 Task: Look for products in the category "Toothbrushes" from Tom's Of Maine only.
Action: Mouse moved to (908, 361)
Screenshot: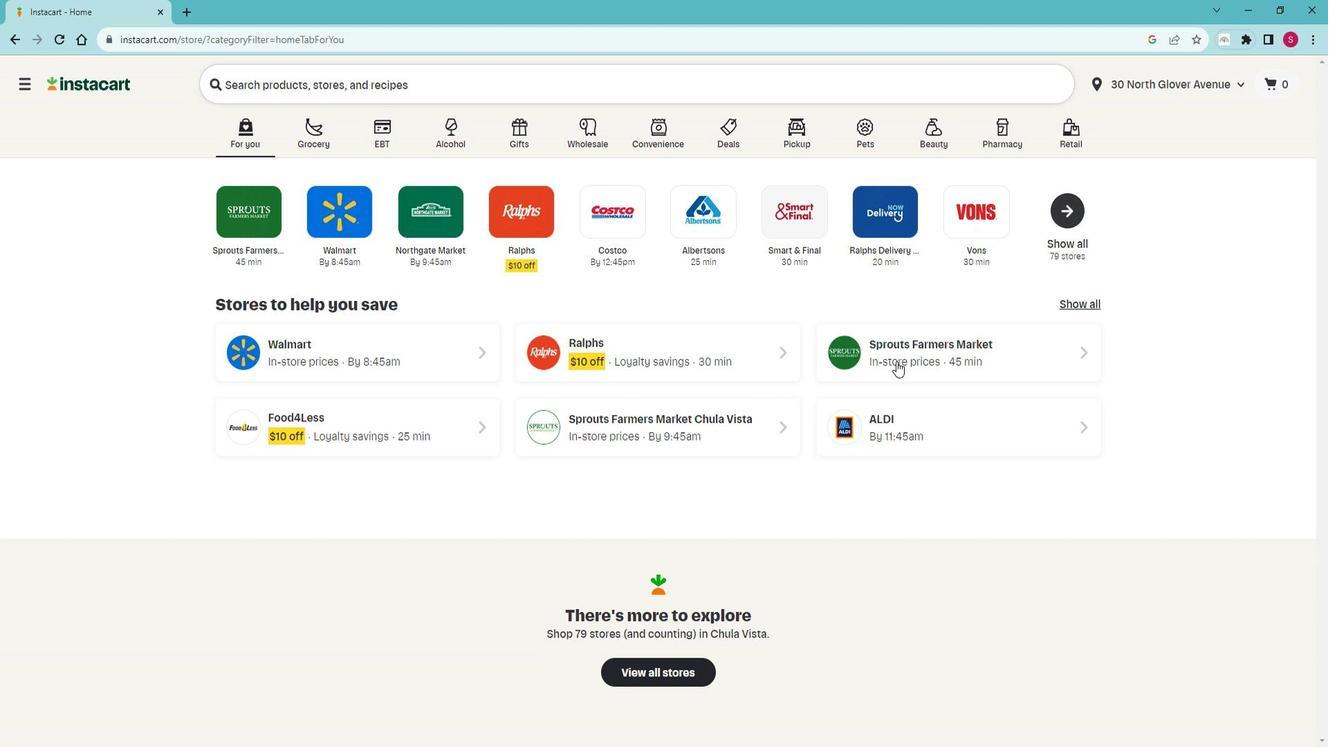 
Action: Mouse pressed left at (908, 361)
Screenshot: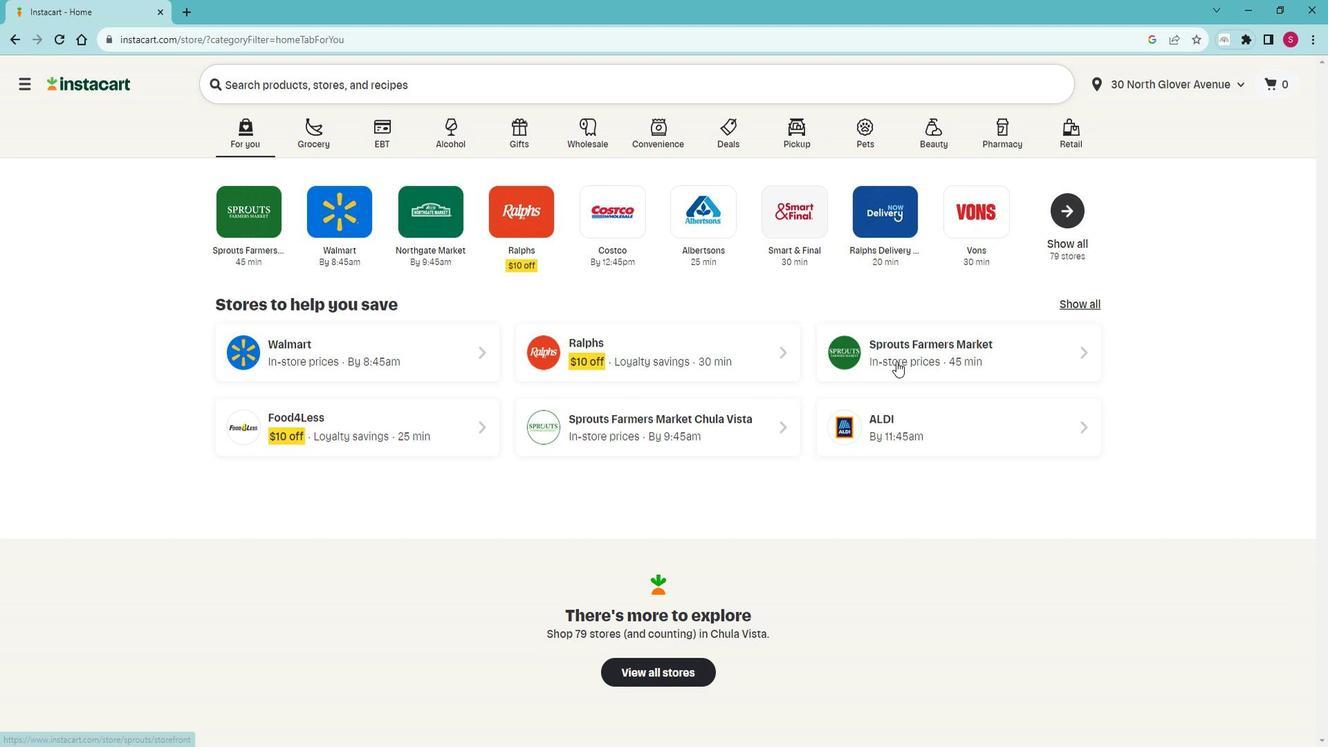 
Action: Mouse moved to (87, 497)
Screenshot: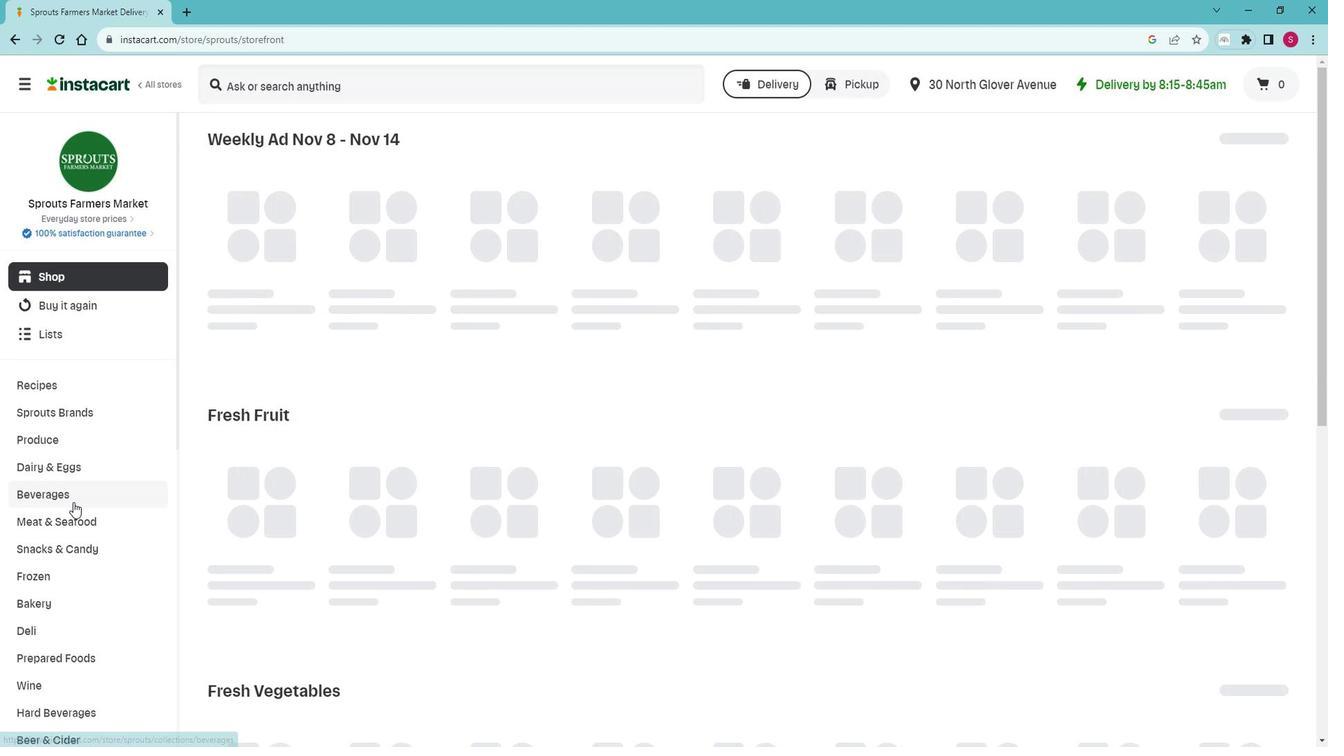 
Action: Mouse scrolled (87, 496) with delta (0, 0)
Screenshot: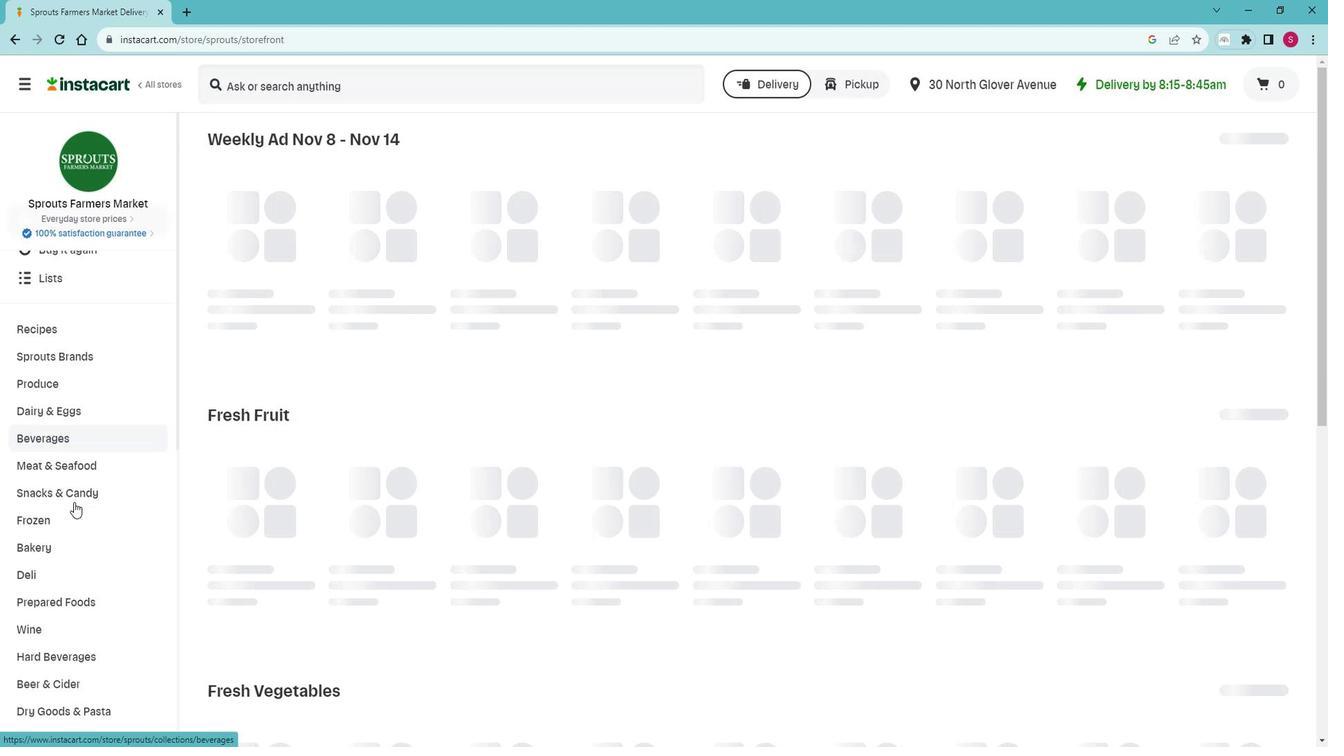 
Action: Mouse moved to (88, 497)
Screenshot: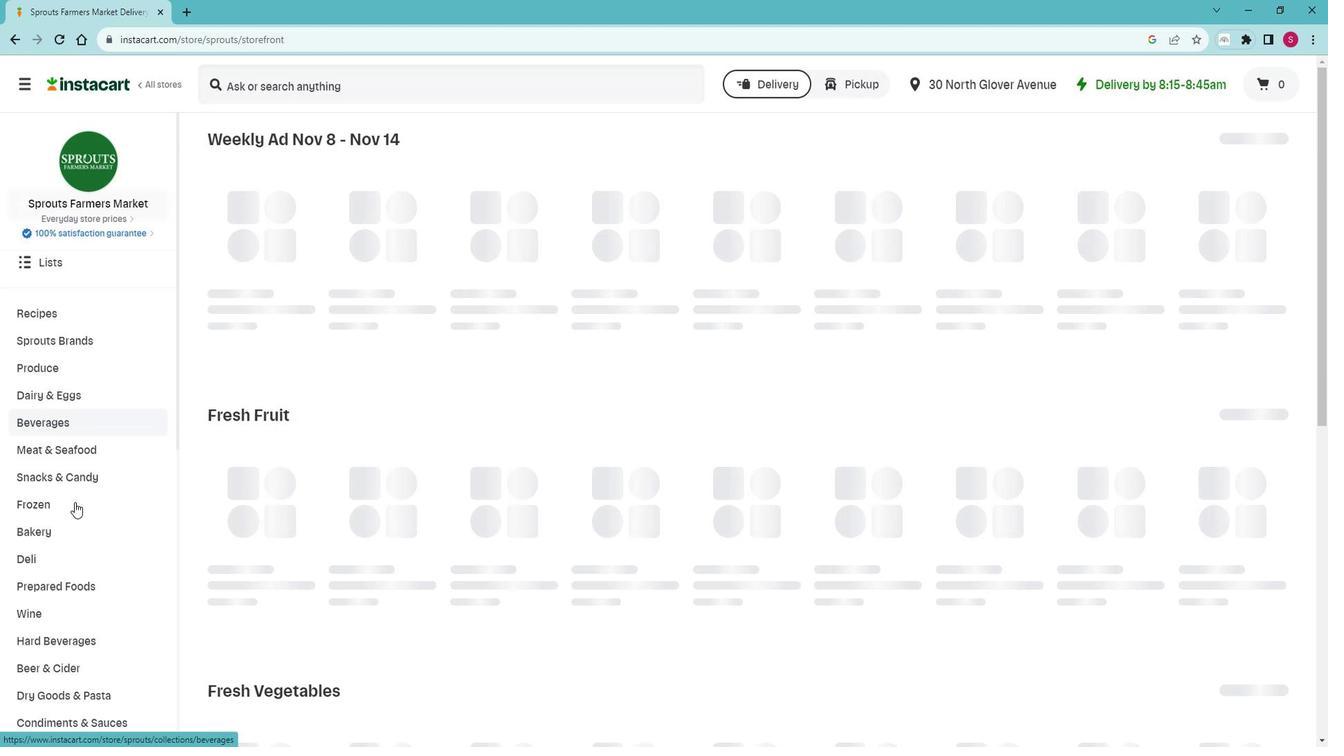 
Action: Mouse scrolled (88, 496) with delta (0, 0)
Screenshot: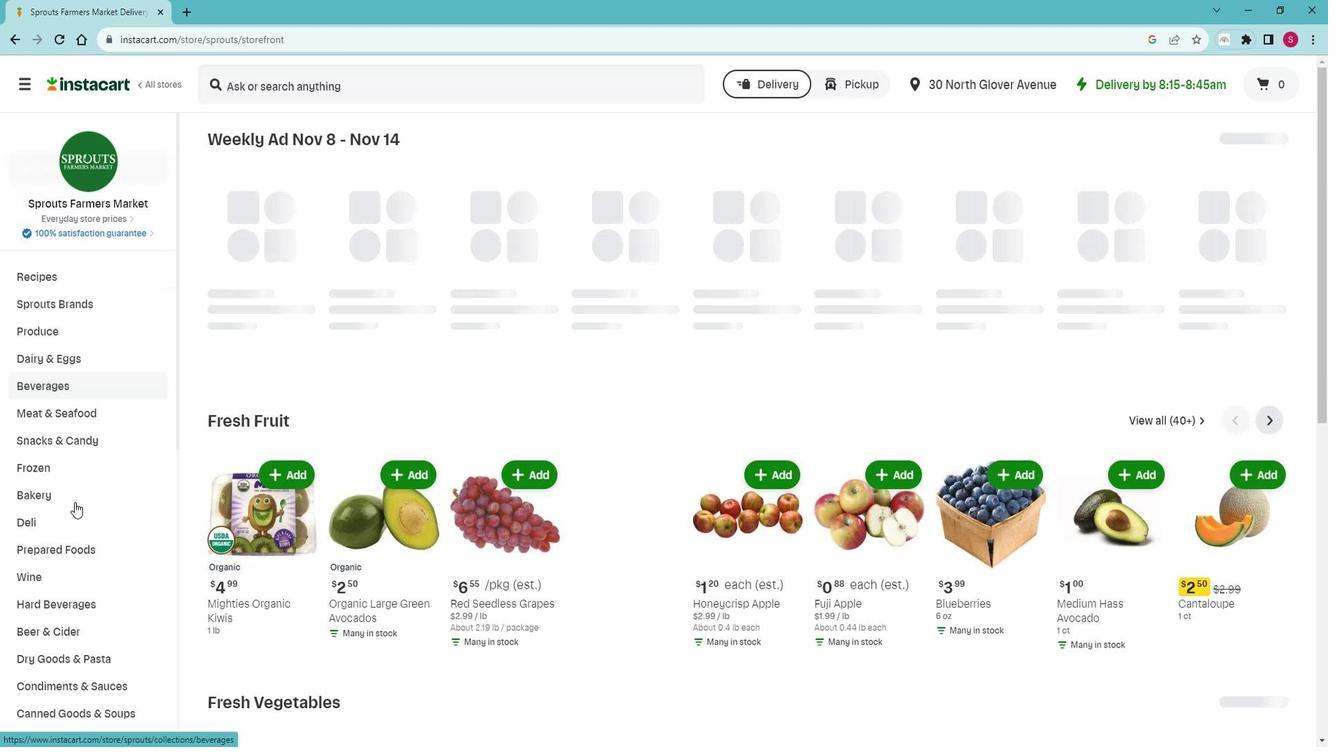 
Action: Mouse scrolled (88, 496) with delta (0, 0)
Screenshot: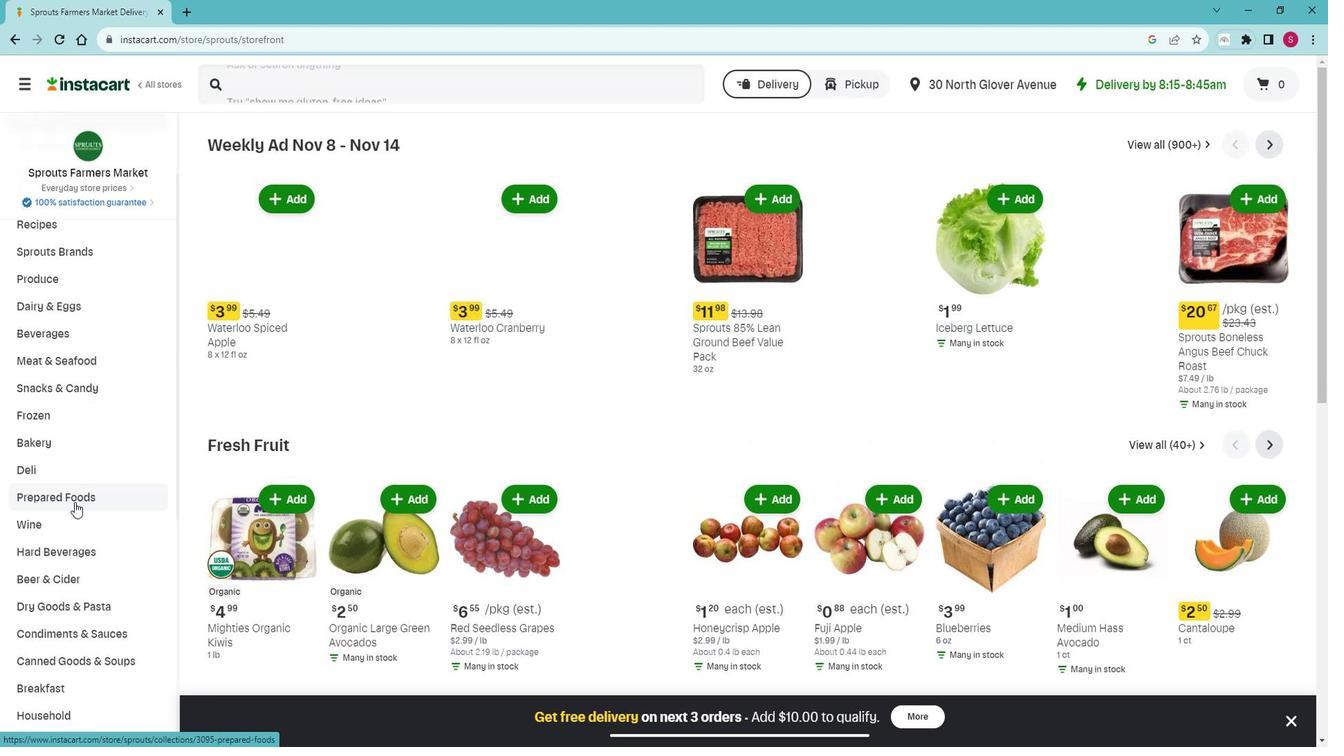 
Action: Mouse scrolled (88, 496) with delta (0, 0)
Screenshot: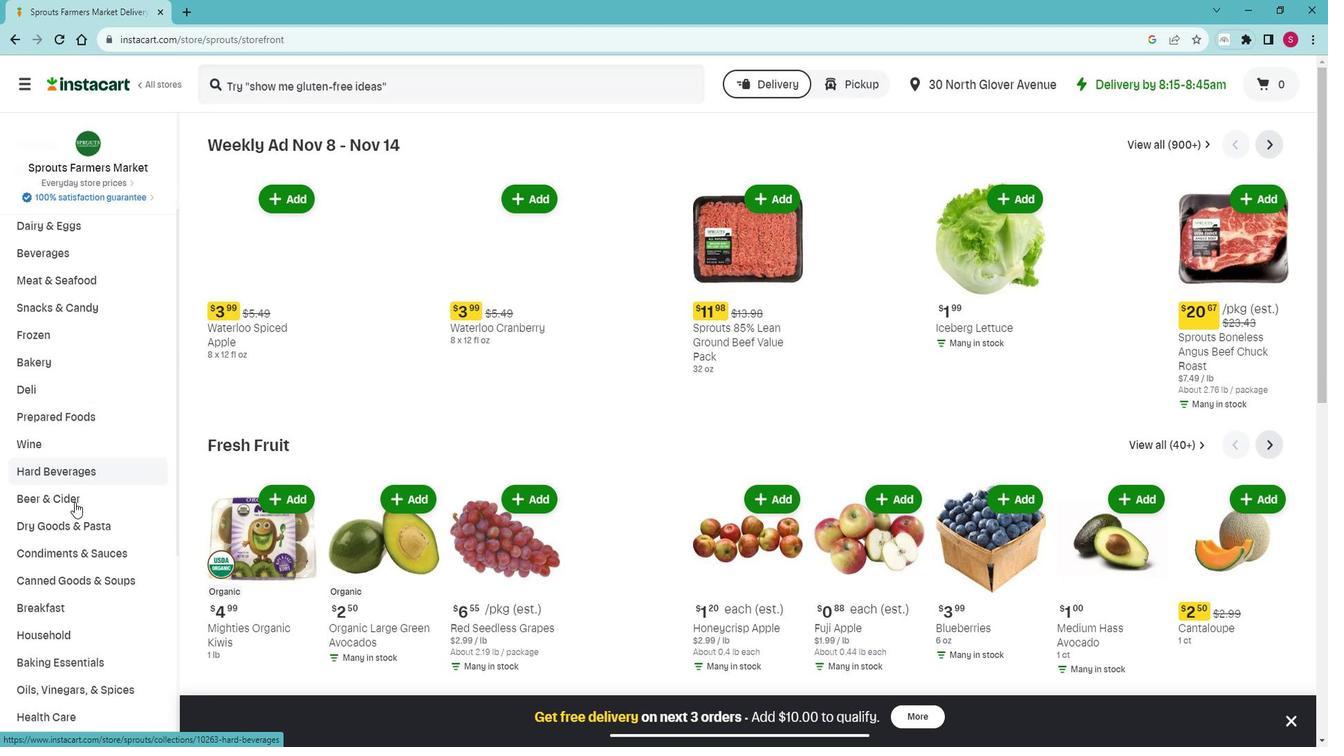 
Action: Mouse scrolled (88, 496) with delta (0, 0)
Screenshot: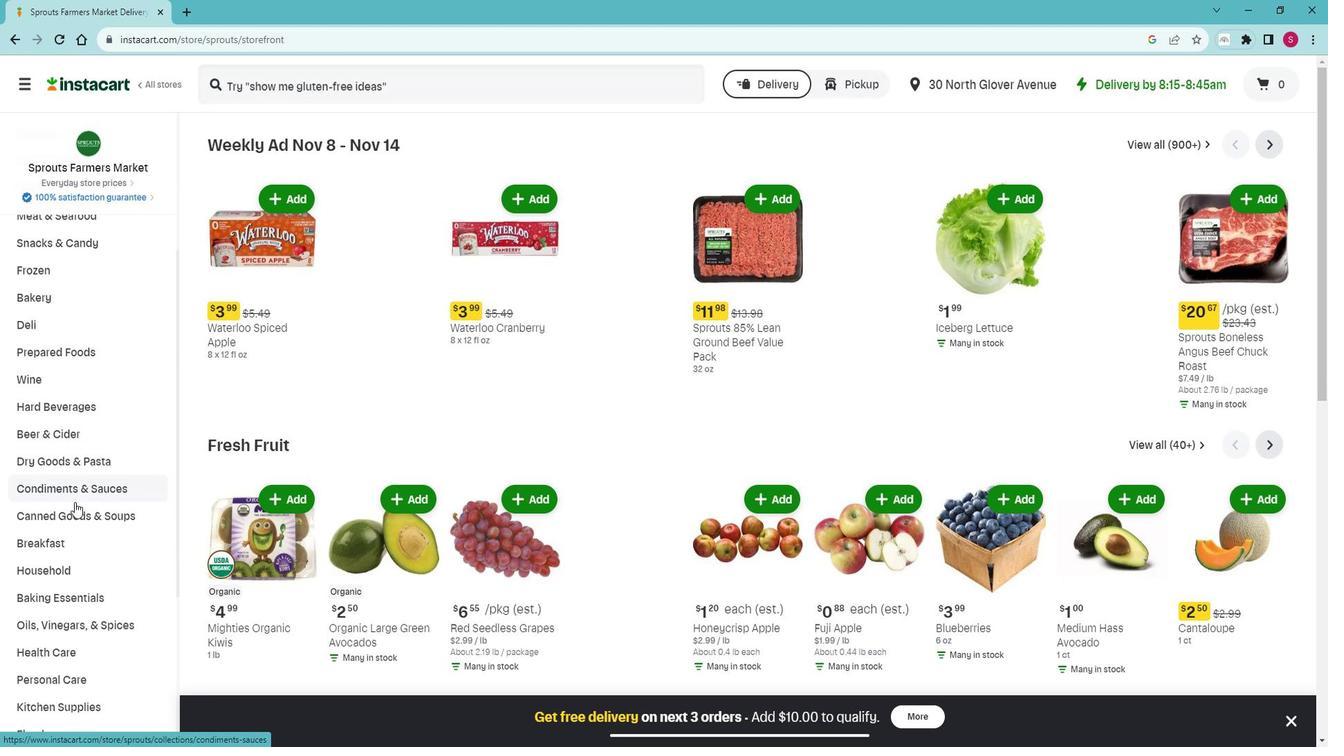 
Action: Mouse scrolled (88, 496) with delta (0, 0)
Screenshot: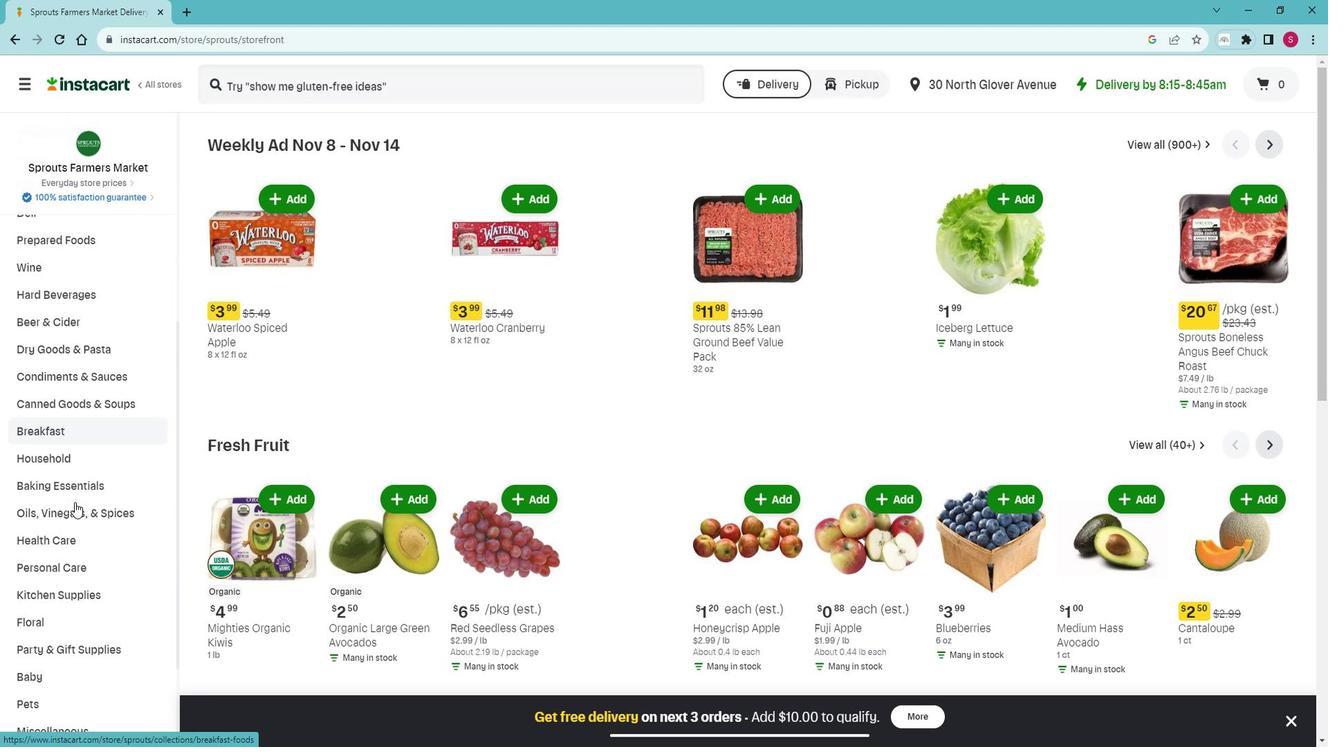 
Action: Mouse scrolled (88, 496) with delta (0, 0)
Screenshot: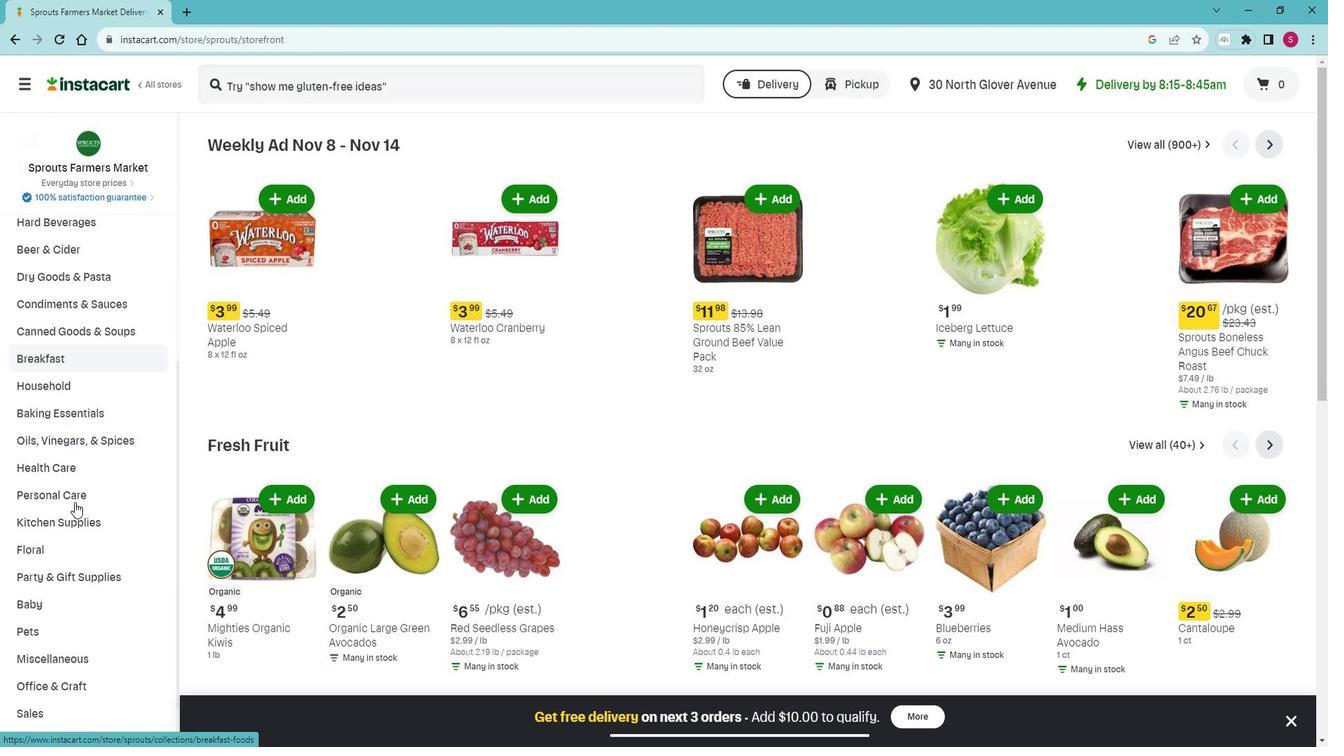 
Action: Mouse moved to (83, 476)
Screenshot: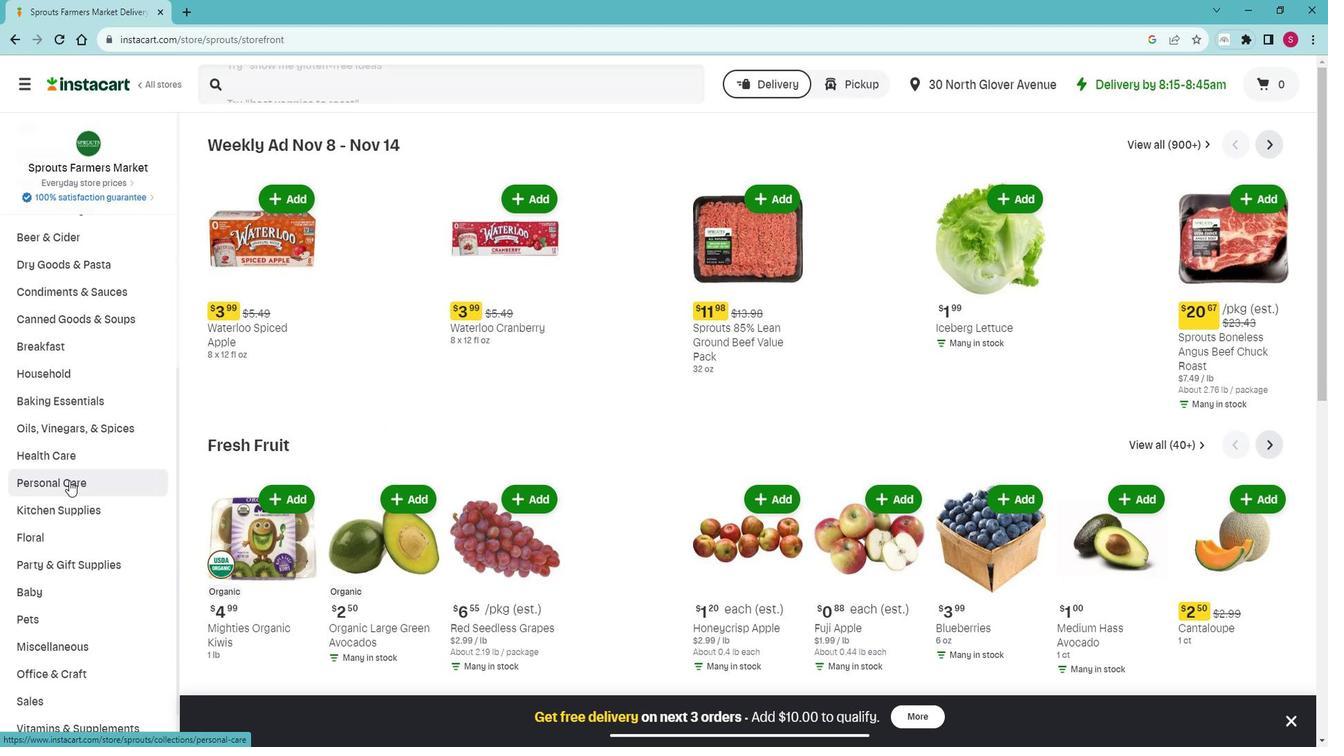 
Action: Mouse pressed left at (83, 476)
Screenshot: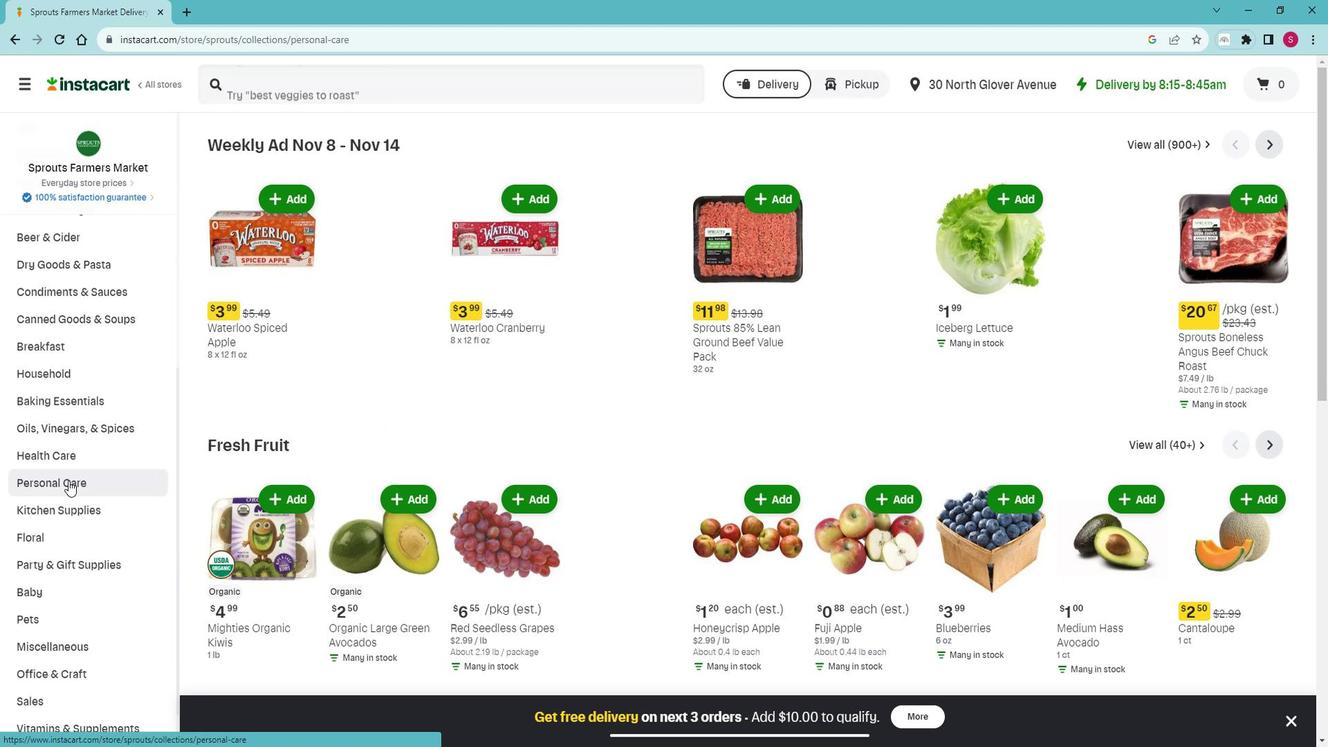 
Action: Mouse moved to (72, 528)
Screenshot: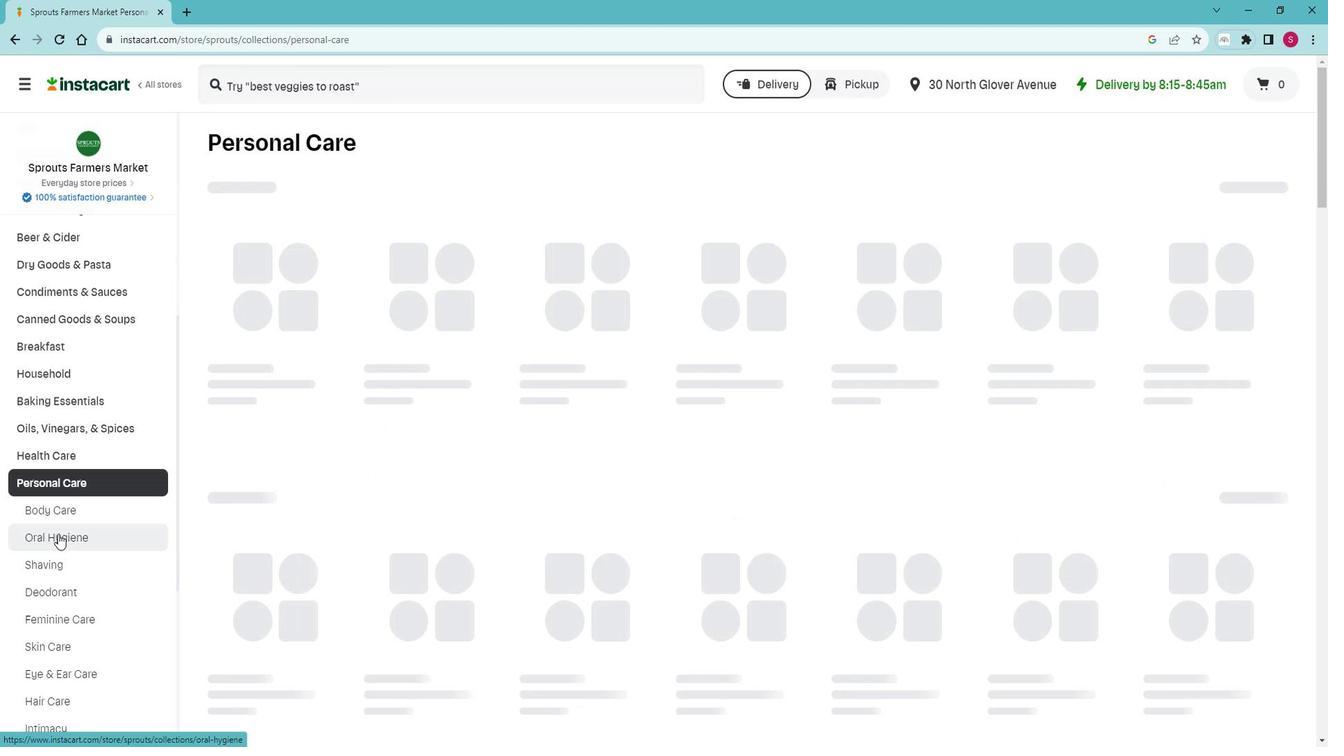 
Action: Mouse pressed left at (72, 528)
Screenshot: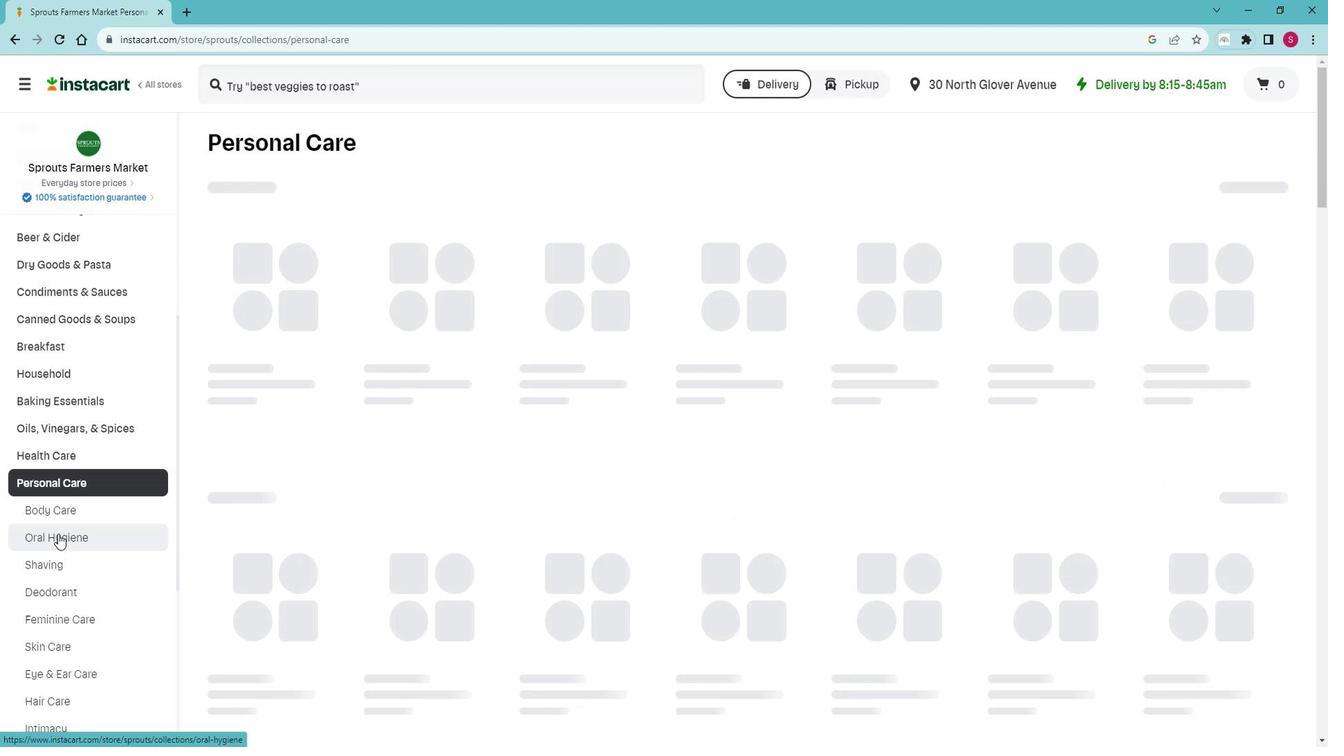 
Action: Mouse moved to (322, 205)
Screenshot: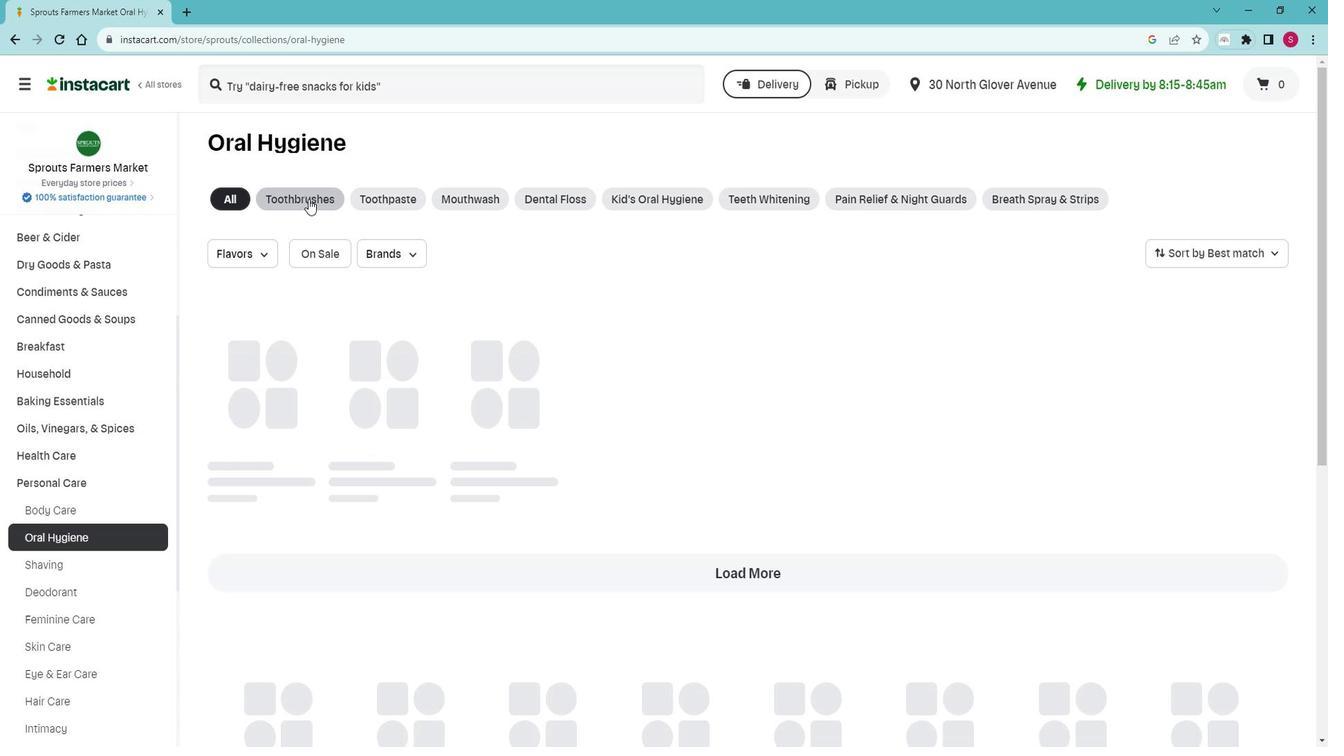 
Action: Mouse pressed left at (322, 205)
Screenshot: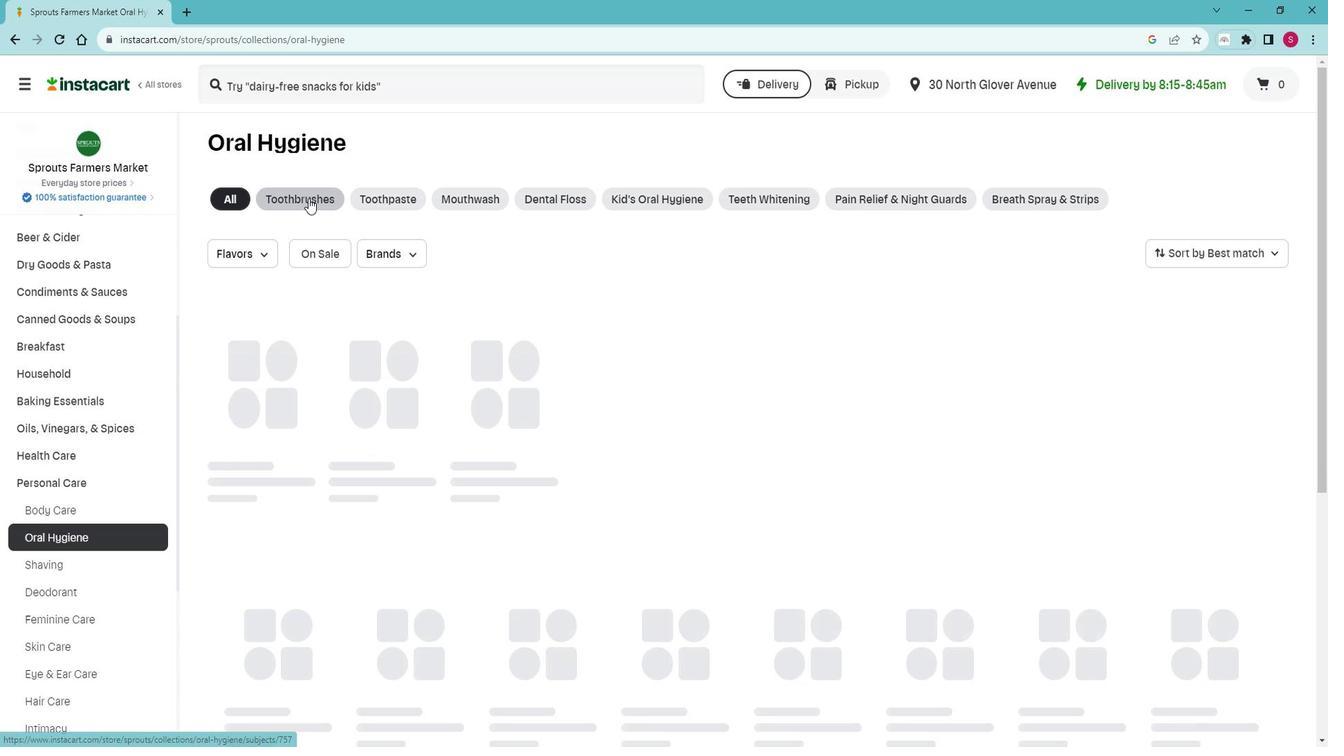
Action: Mouse moved to (342, 254)
Screenshot: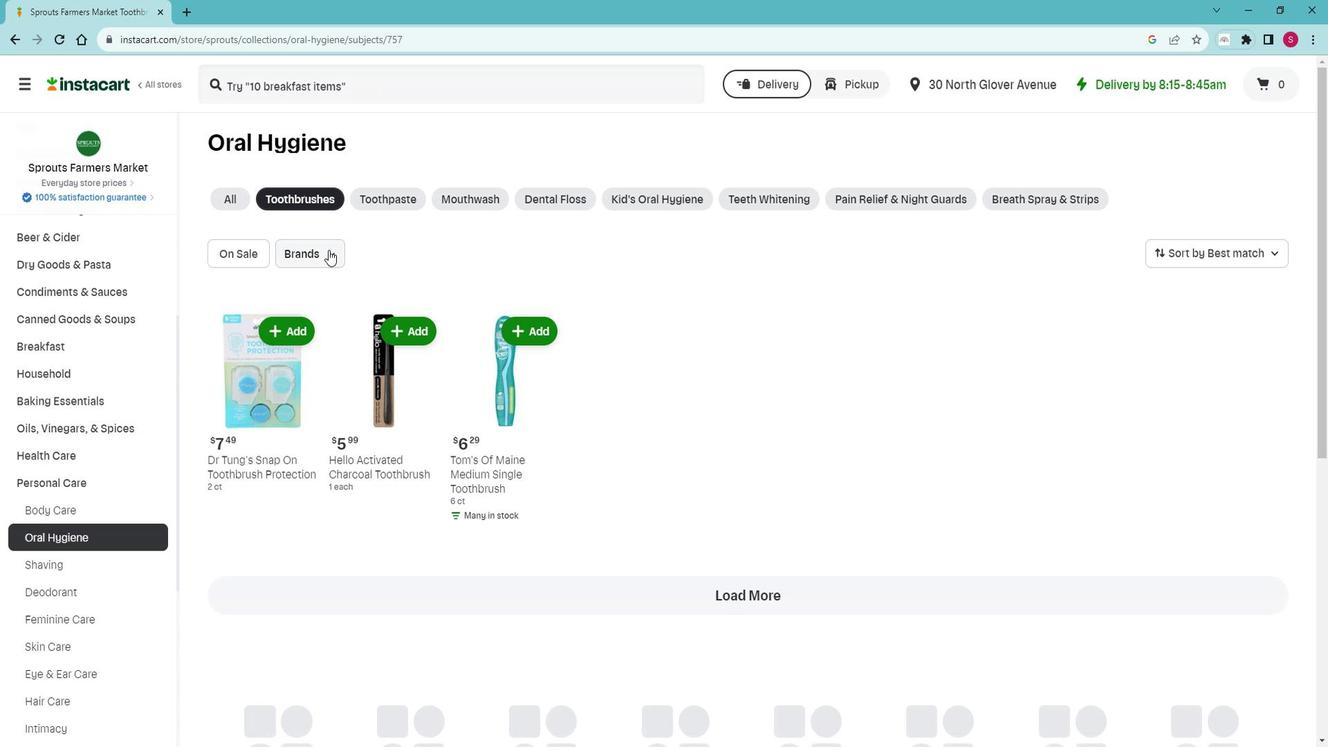 
Action: Mouse pressed left at (342, 254)
Screenshot: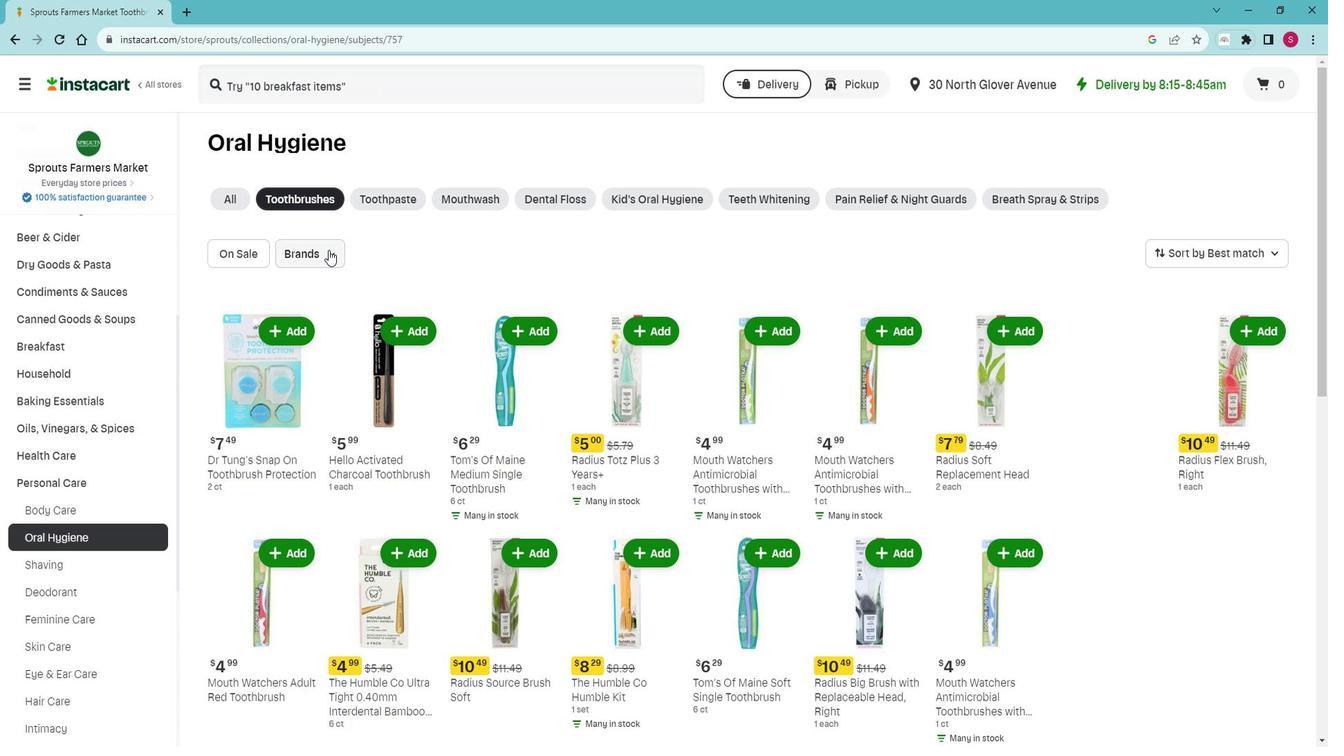 
Action: Mouse moved to (383, 437)
Screenshot: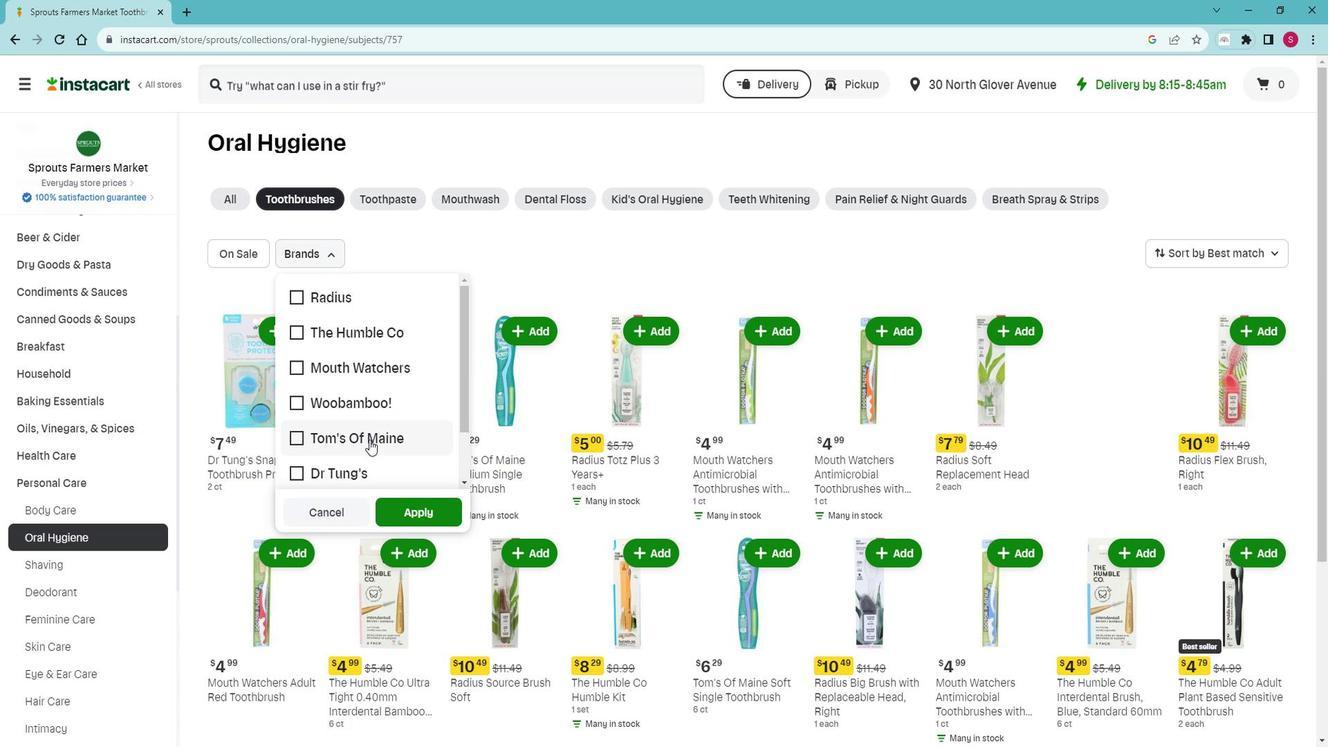 
Action: Mouse pressed left at (383, 437)
Screenshot: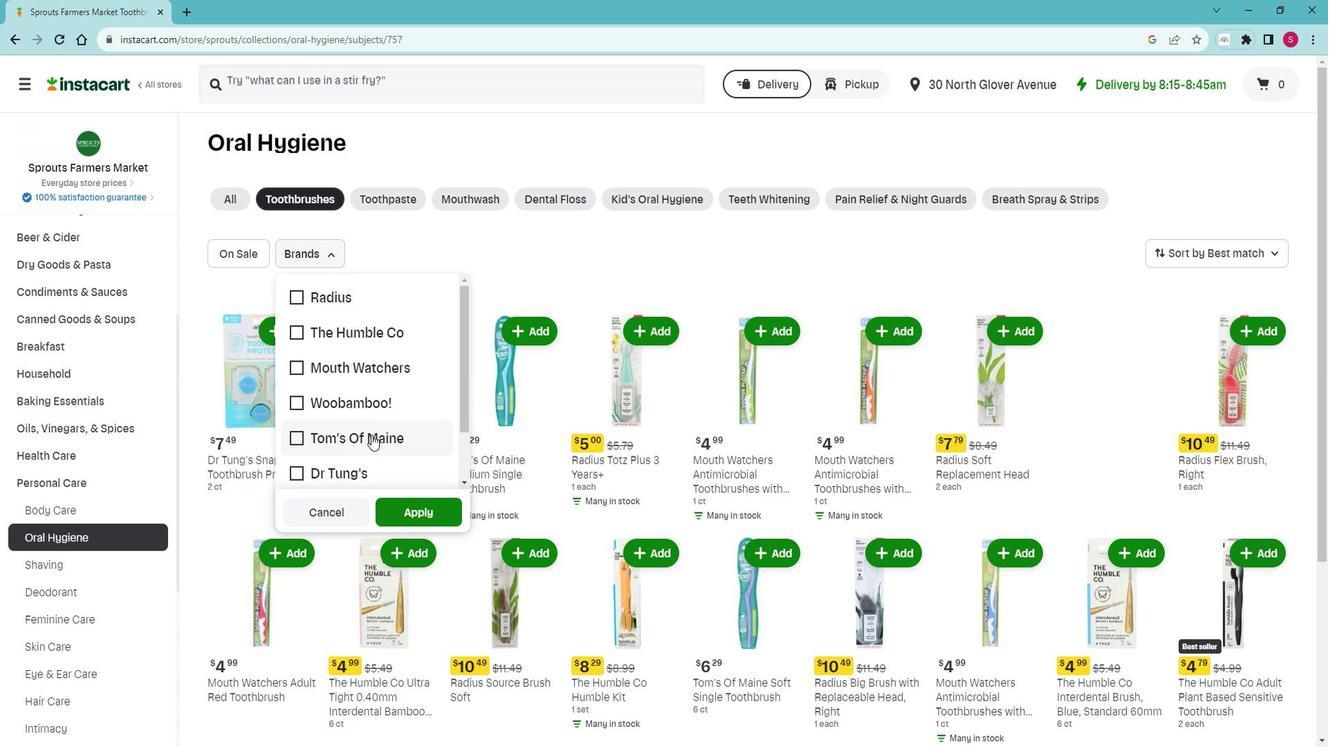 
Action: Mouse moved to (420, 502)
Screenshot: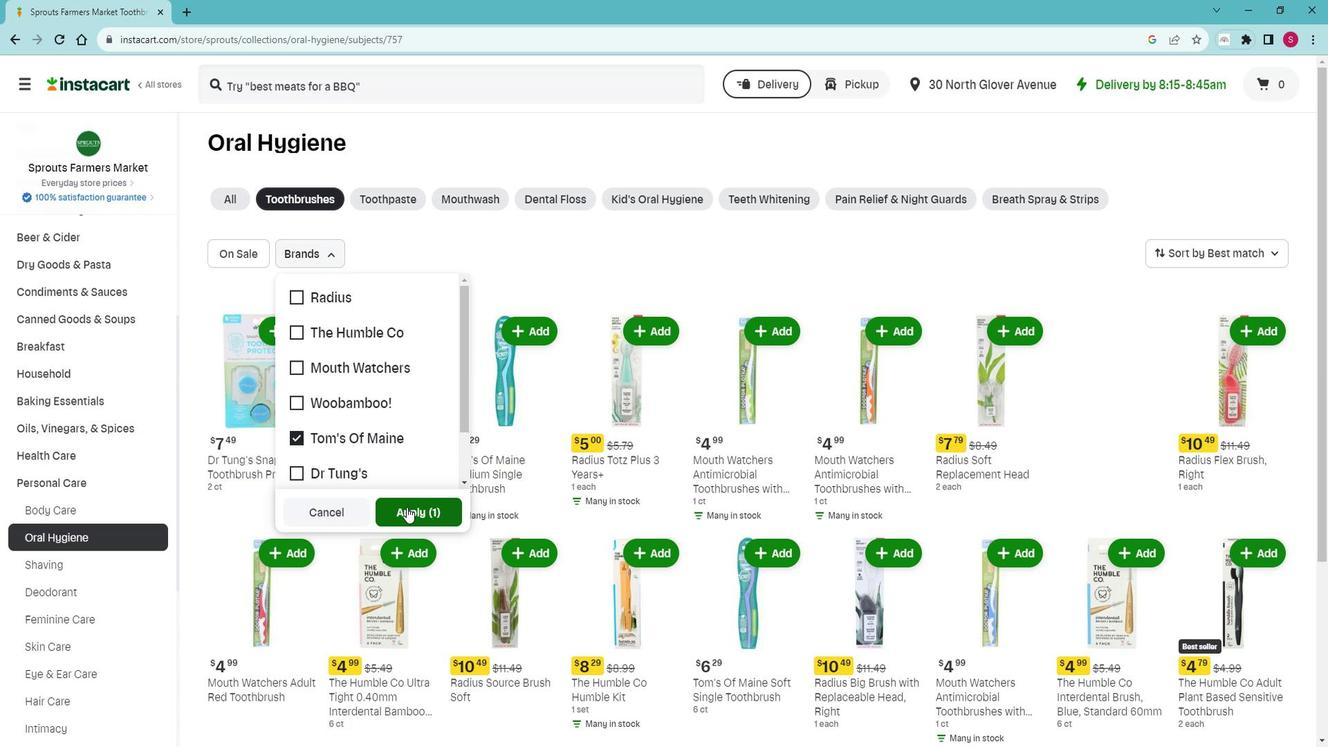 
Action: Mouse pressed left at (420, 502)
Screenshot: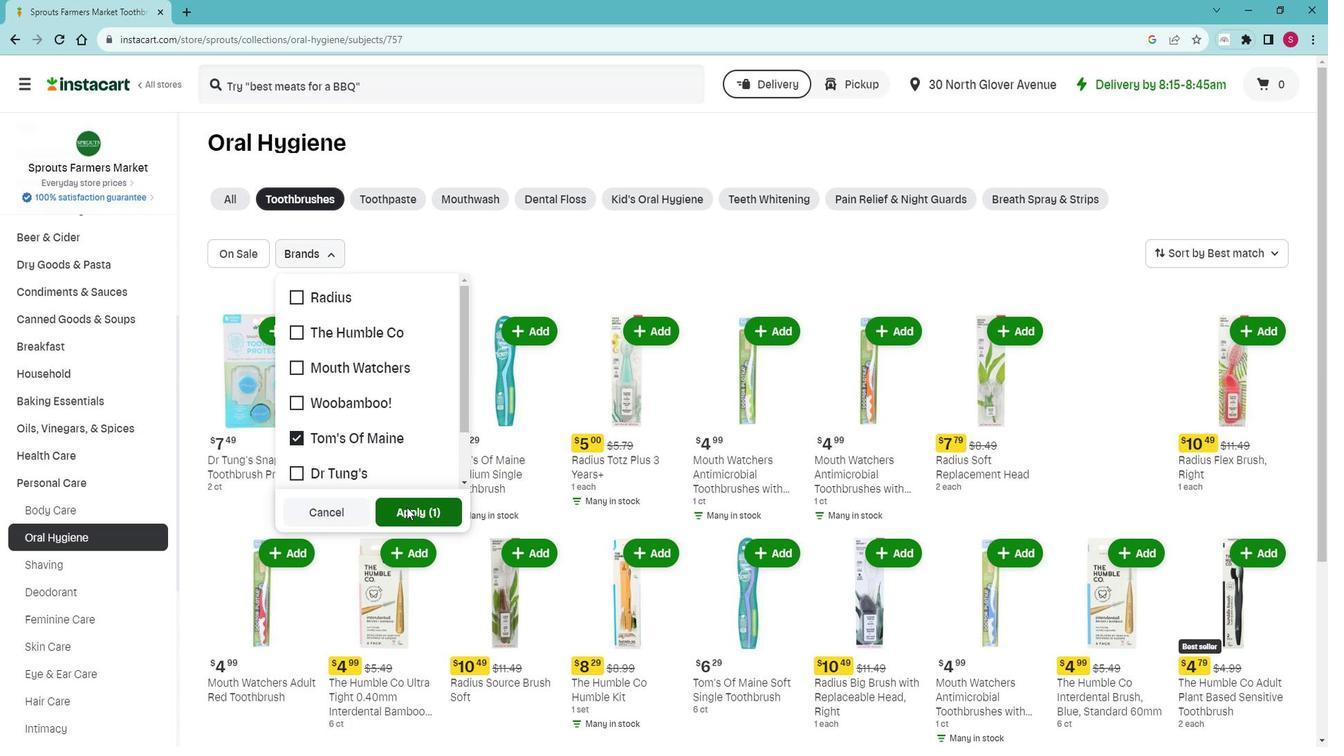 
Action: Mouse moved to (518, 458)
Screenshot: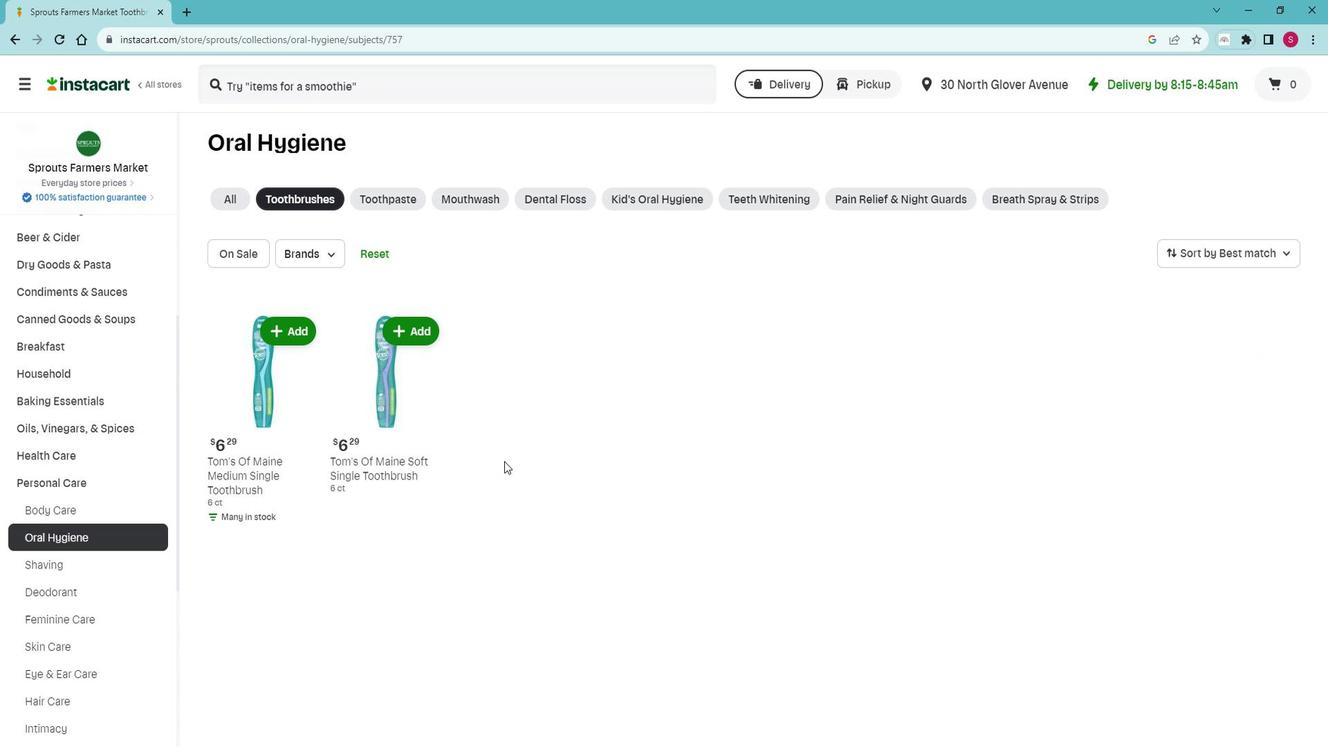 
